 Task: Change the configuration of the roadmap layout of the mark's project to sort by "Reviewers" in descending order.
Action: Mouse pressed left at (256, 156)
Screenshot: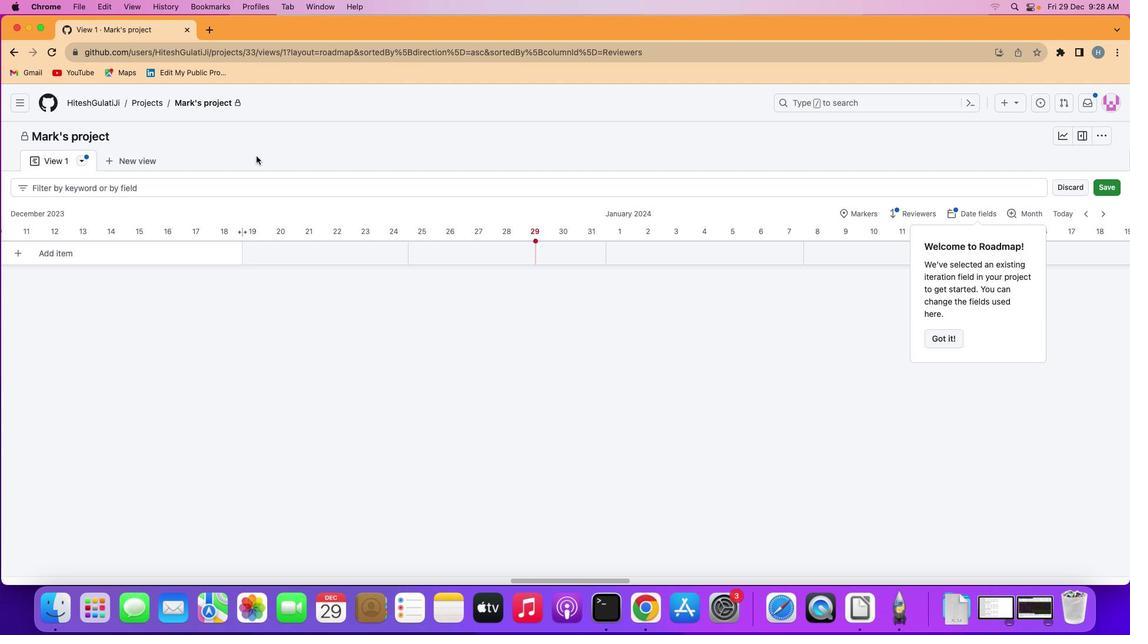 
Action: Mouse moved to (84, 158)
Screenshot: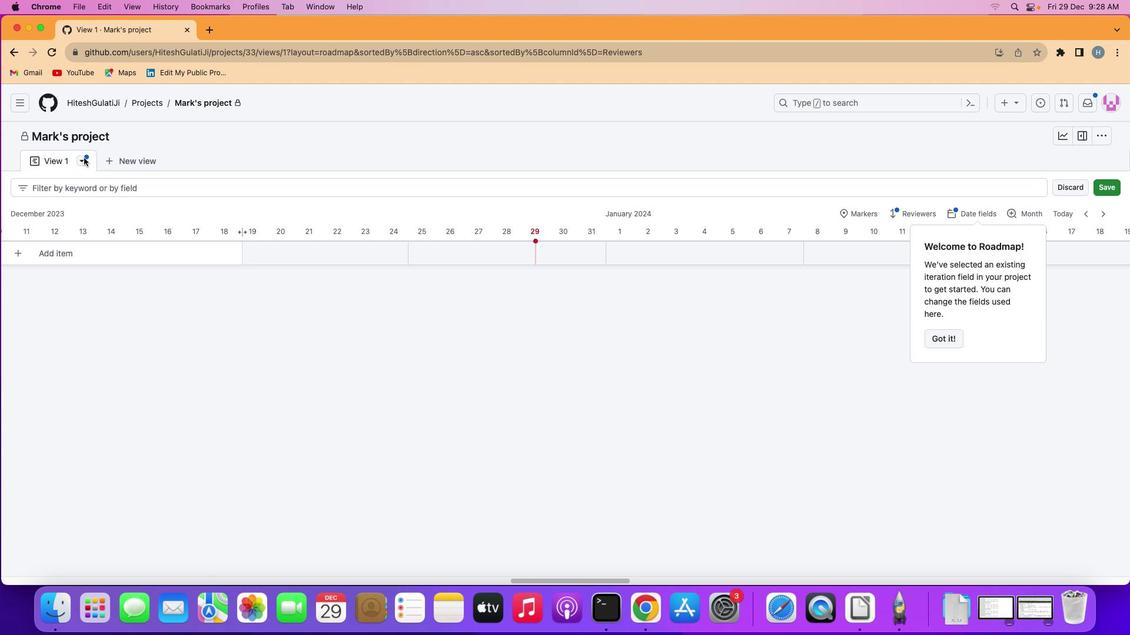 
Action: Mouse pressed left at (84, 158)
Screenshot: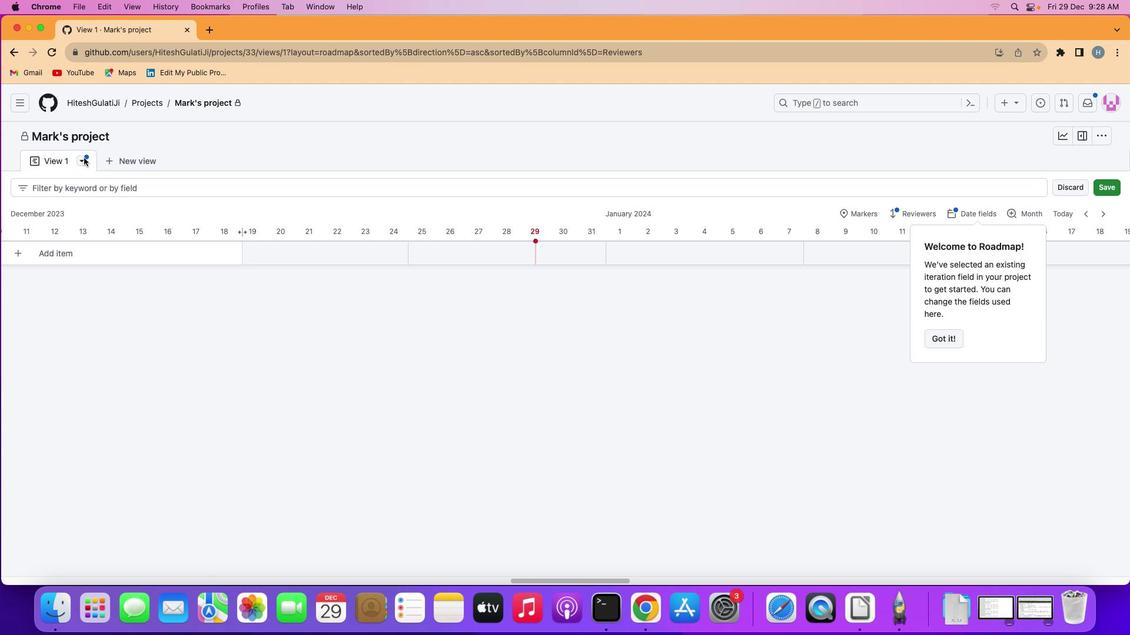 
Action: Mouse moved to (135, 282)
Screenshot: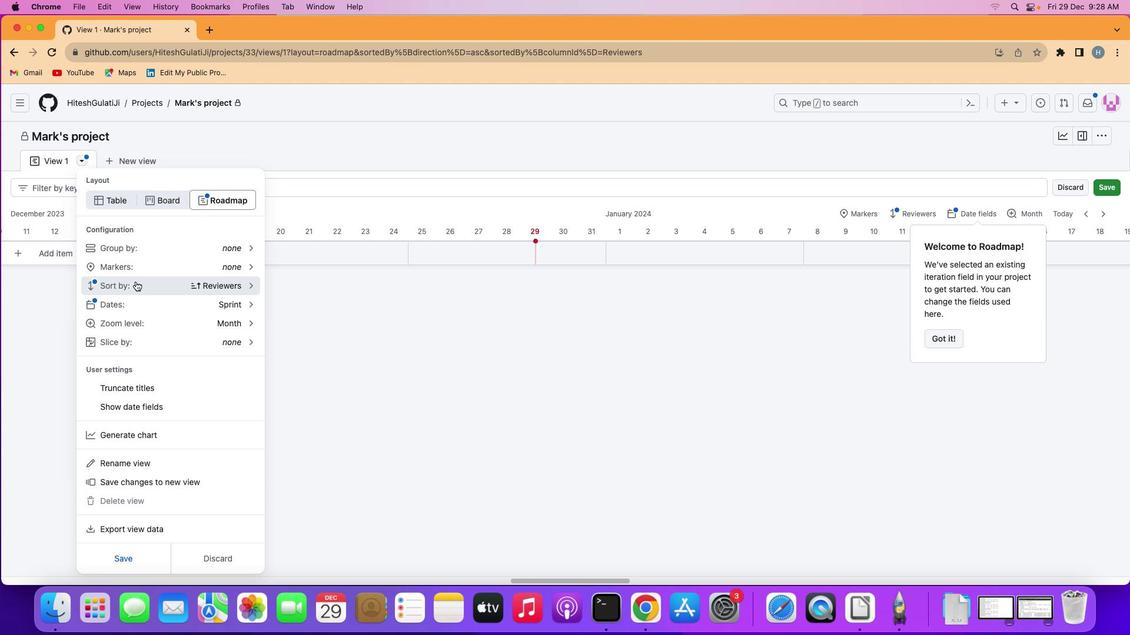
Action: Mouse pressed left at (135, 282)
Screenshot: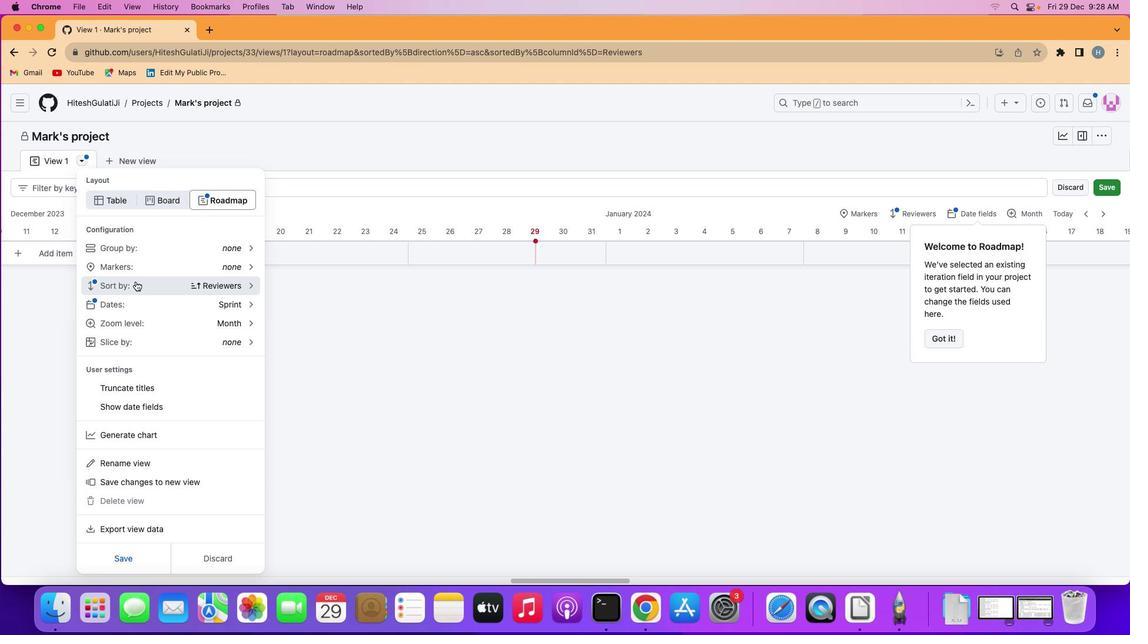 
Action: Mouse moved to (208, 313)
Screenshot: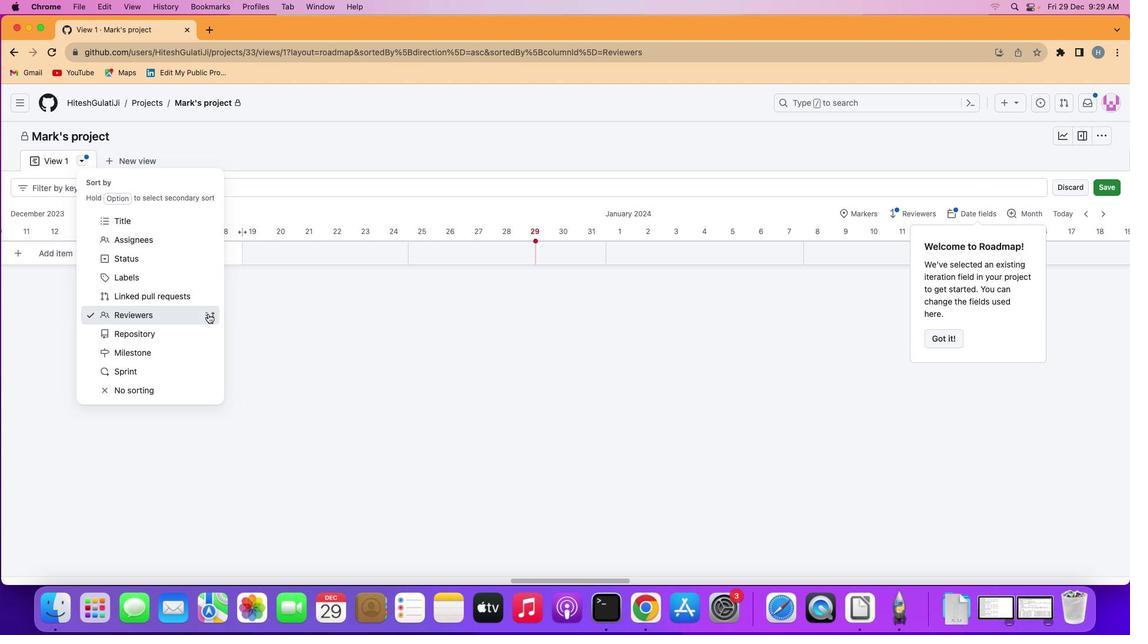 
Action: Mouse pressed left at (208, 313)
Screenshot: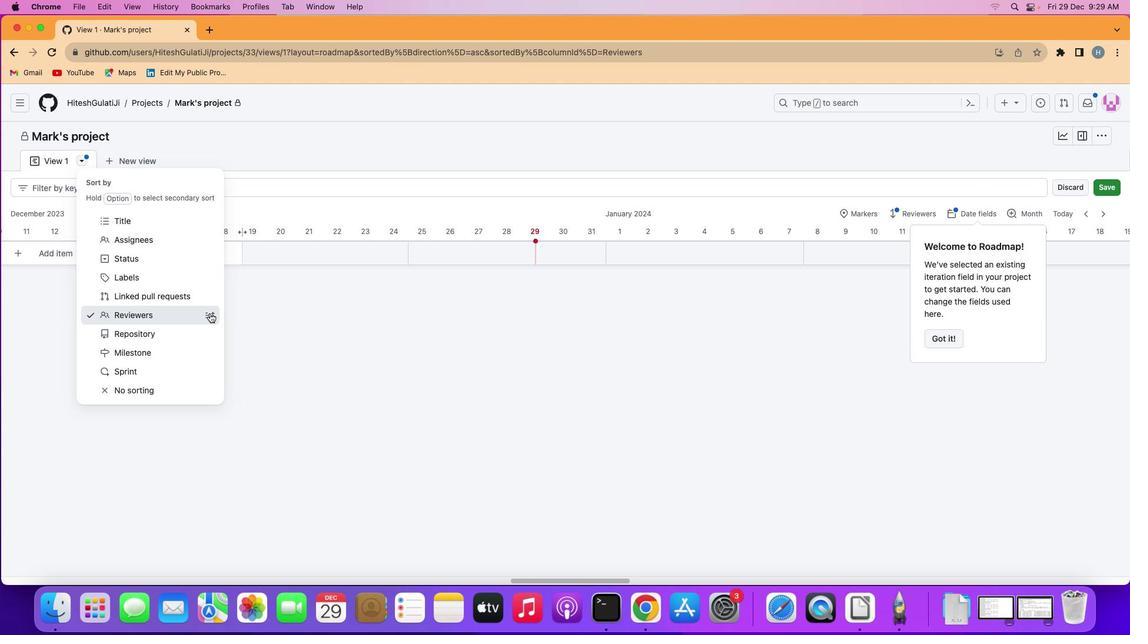
Action: Mouse moved to (290, 313)
Screenshot: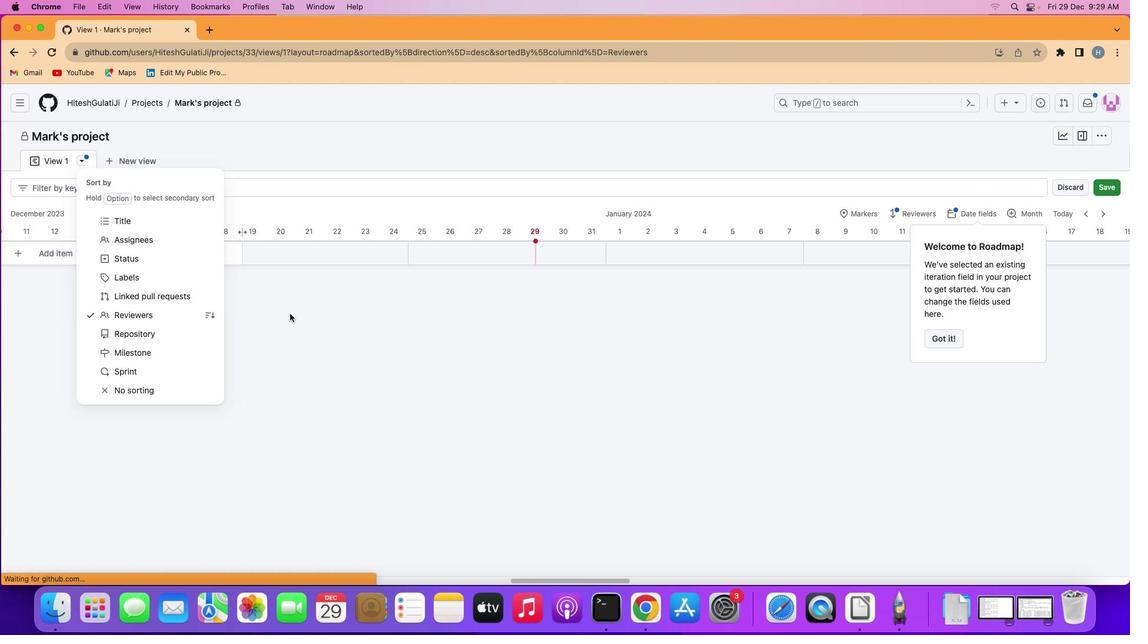 
